 Task: Create a sub task Gather and Analyse Requirements for the task  Implement a new remote desktop solution for a company's employees in the project AgileDeck , assign it to team member softage.4@softage.net and update the status of the sub task to  On Track  , set the priority of the sub task to Low
Action: Mouse moved to (46, 318)
Screenshot: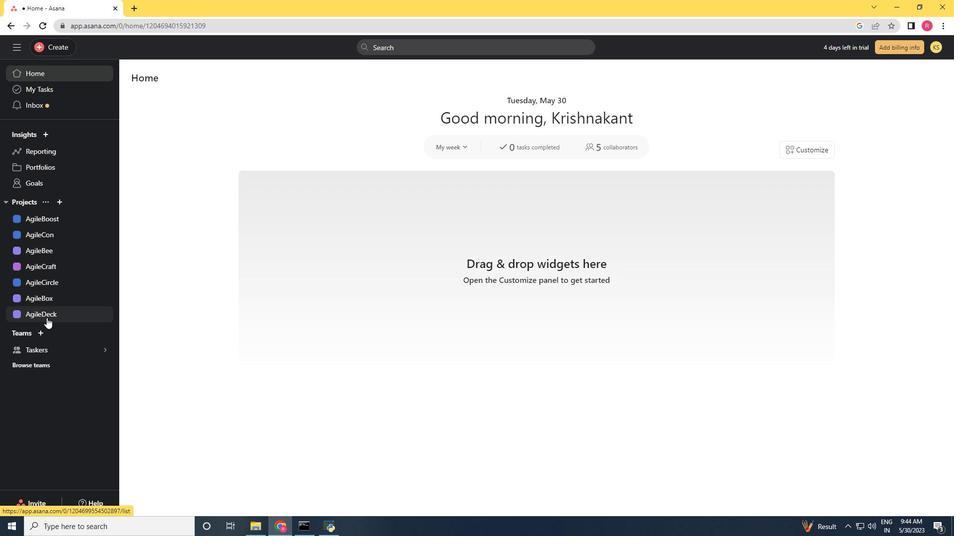
Action: Mouse pressed left at (46, 318)
Screenshot: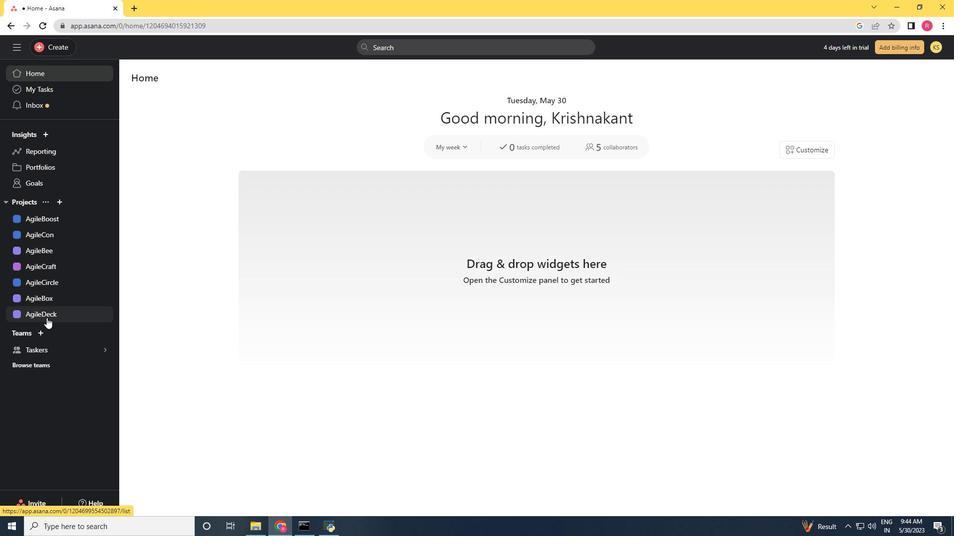 
Action: Mouse moved to (422, 214)
Screenshot: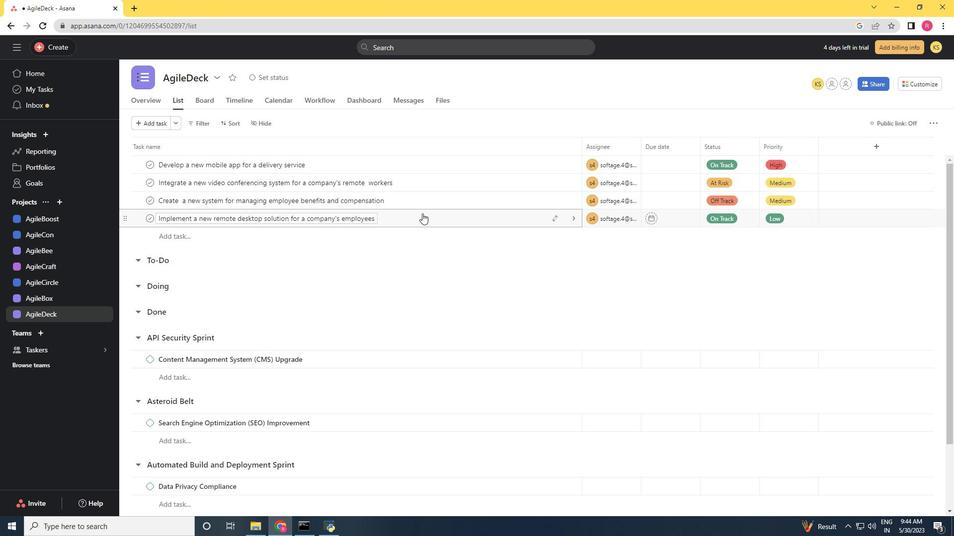 
Action: Mouse pressed left at (422, 214)
Screenshot: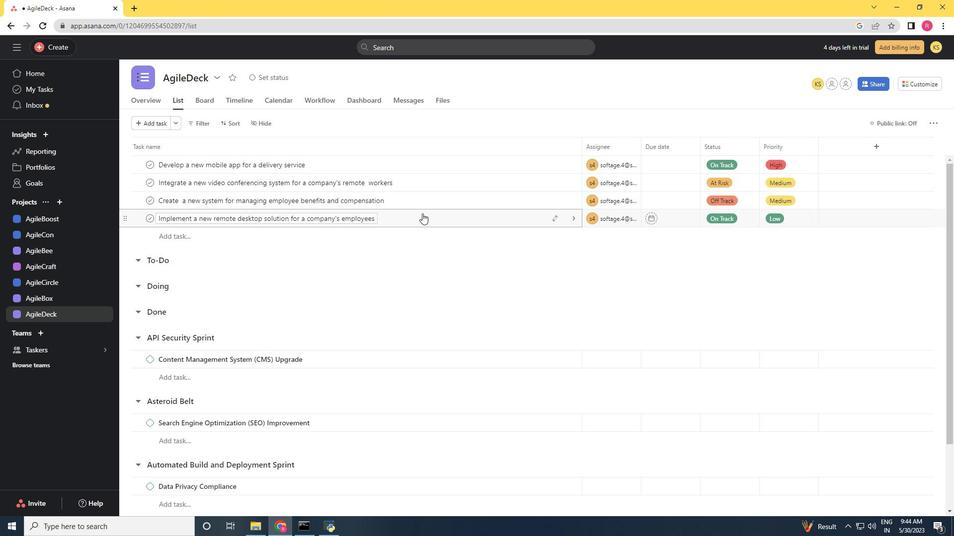 
Action: Mouse moved to (723, 344)
Screenshot: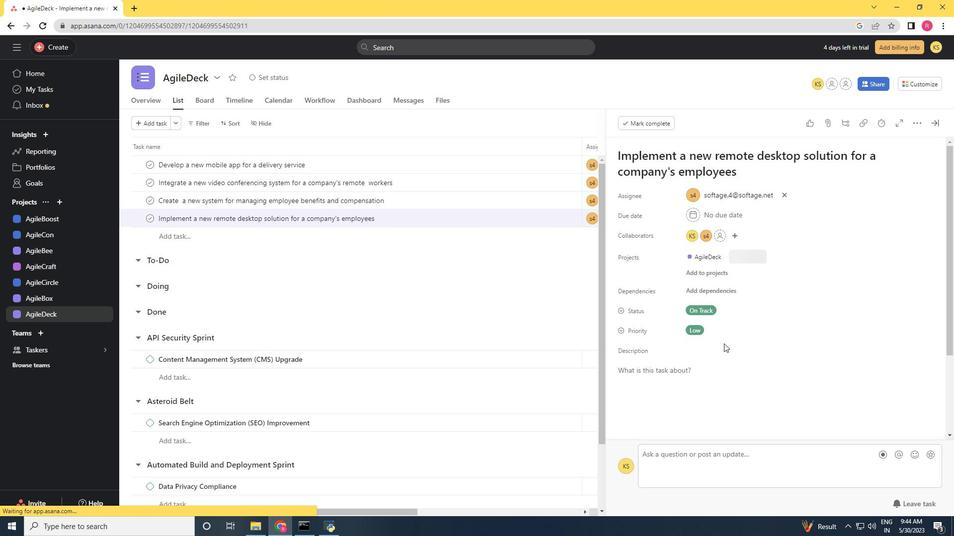 
Action: Mouse scrolled (723, 343) with delta (0, 0)
Screenshot: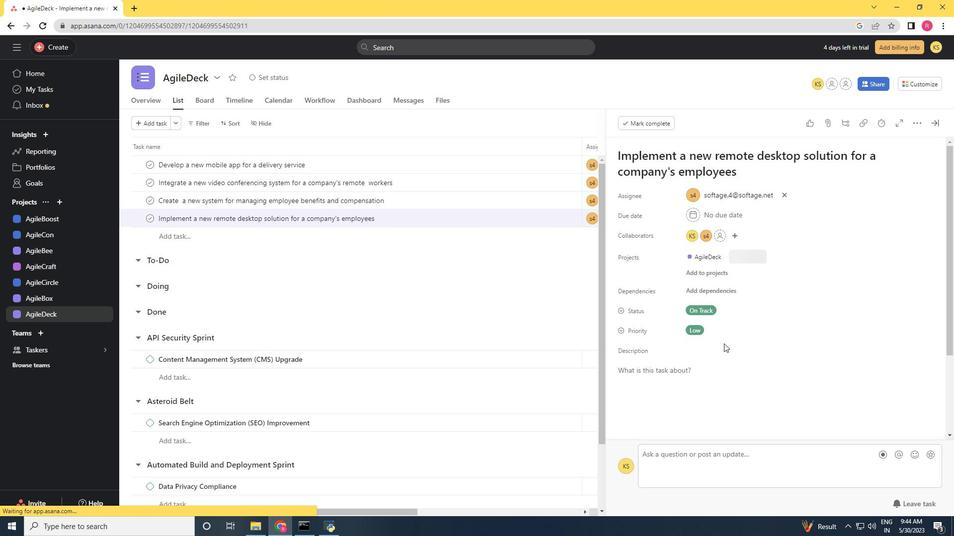 
Action: Mouse scrolled (723, 343) with delta (0, 0)
Screenshot: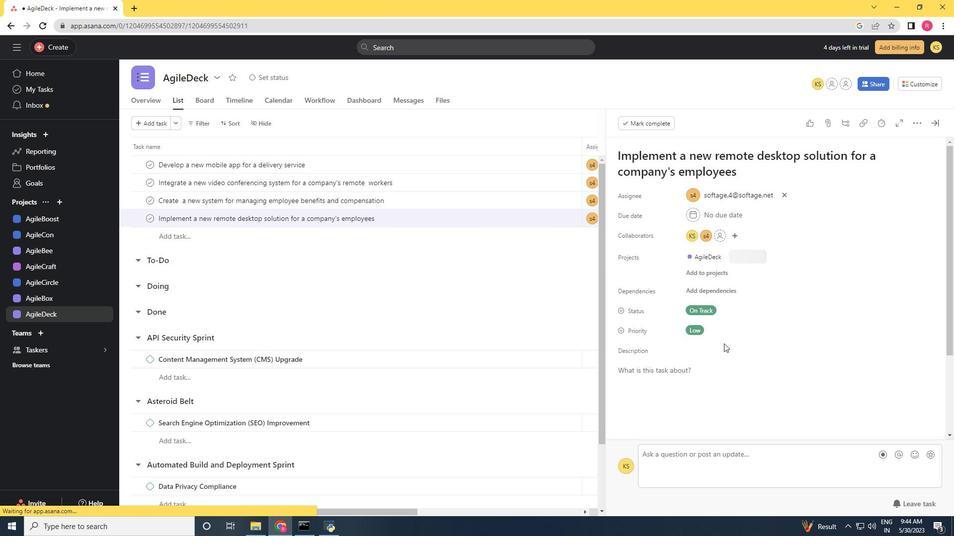
Action: Mouse scrolled (723, 343) with delta (0, 0)
Screenshot: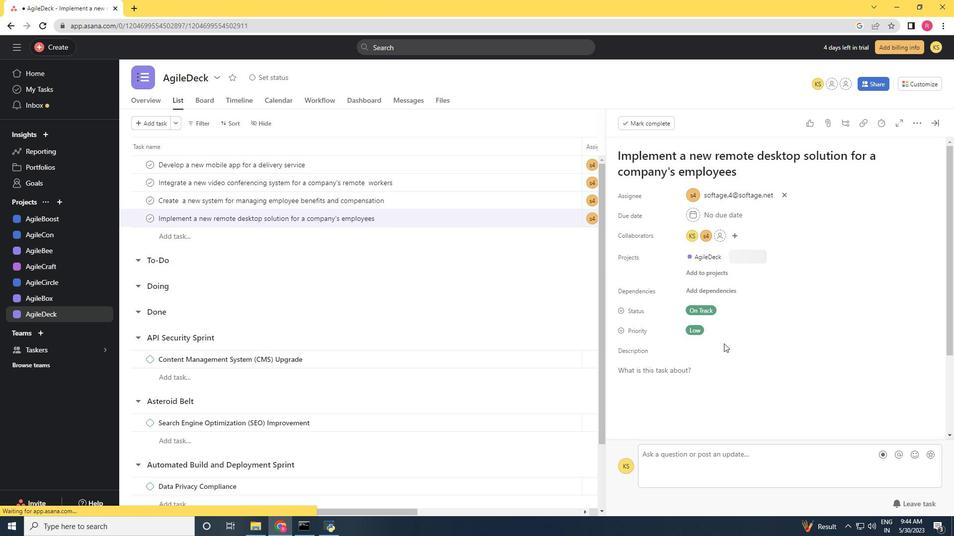 
Action: Mouse scrolled (723, 343) with delta (0, 0)
Screenshot: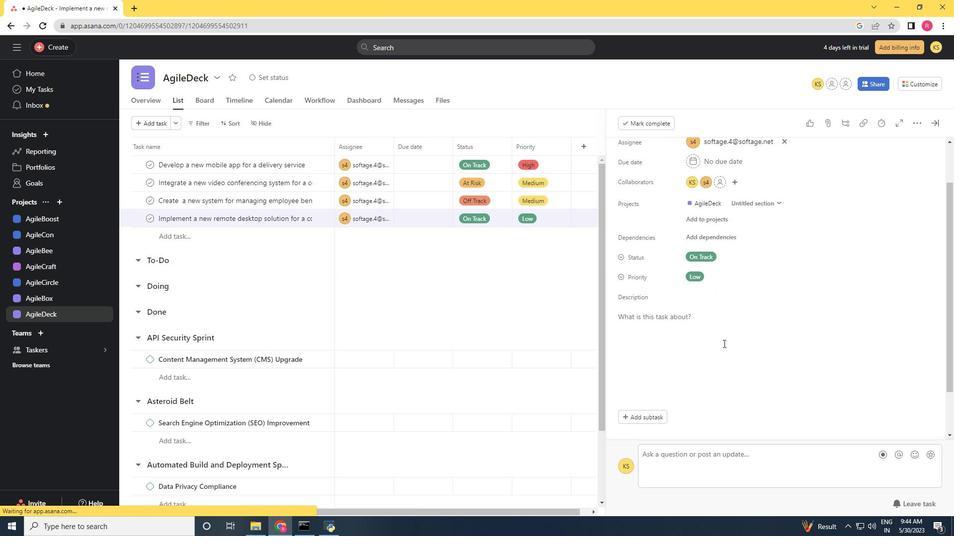 
Action: Mouse moved to (665, 357)
Screenshot: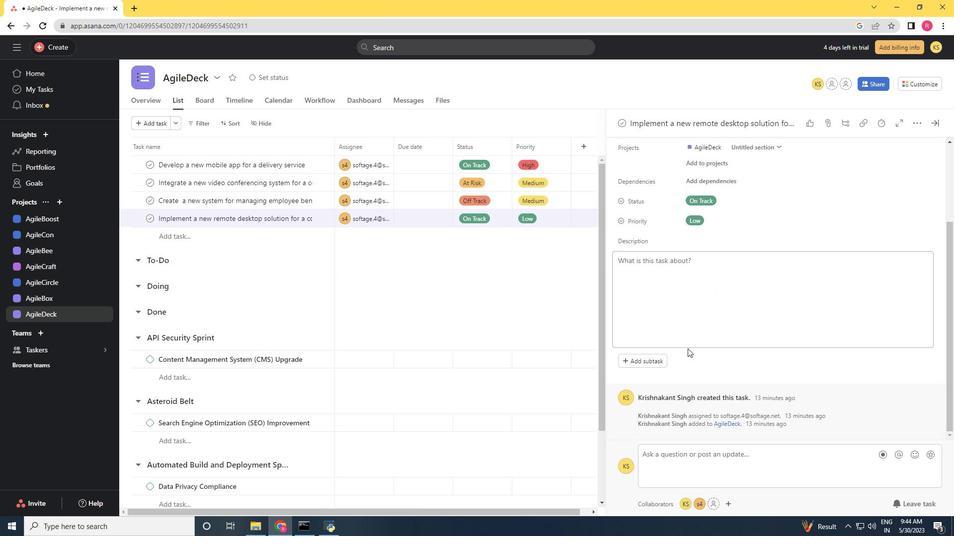 
Action: Mouse pressed left at (665, 357)
Screenshot: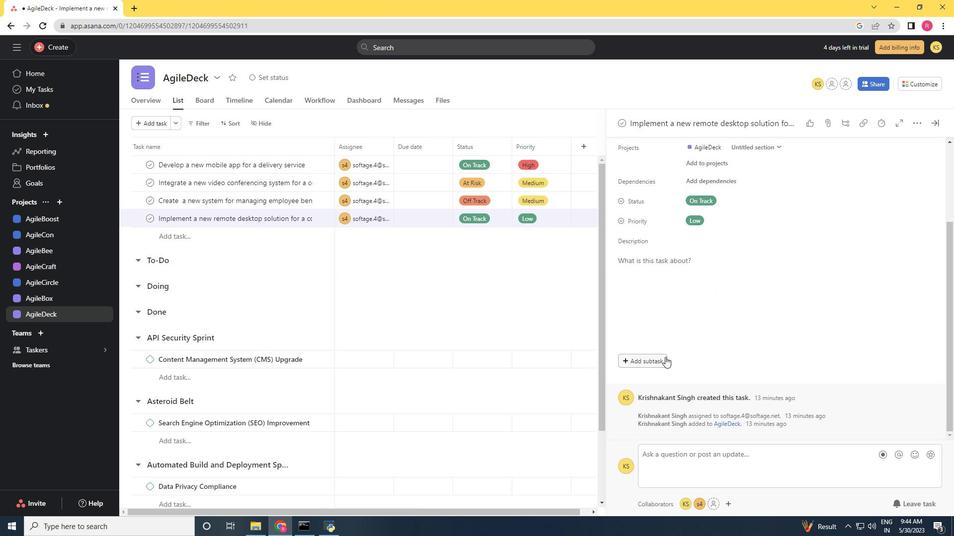 
Action: Key pressed <Key.shift>Gather<Key.space>and<Key.space><Key.shift>Analyse<Key.space><Key.shift>Requirement<Key.space><Key.backspace>s
Screenshot: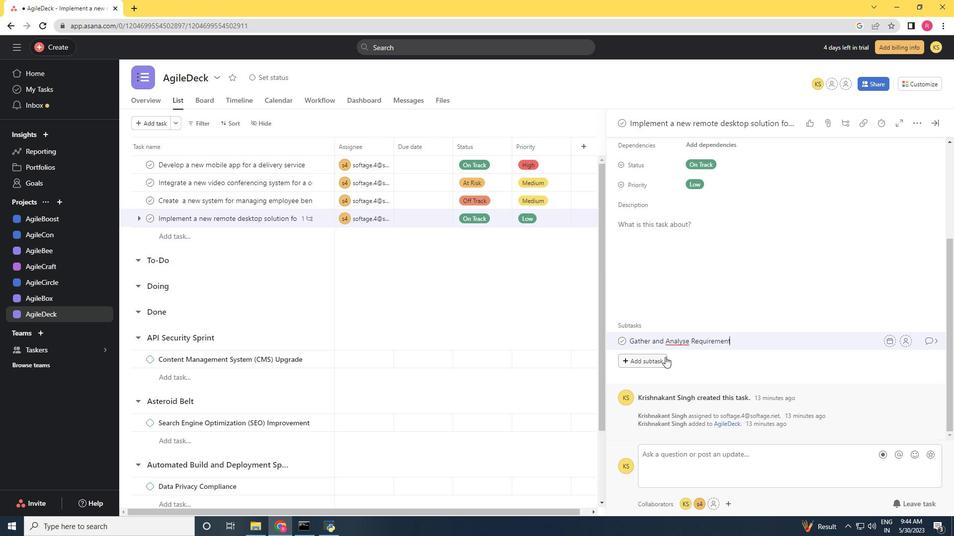 
Action: Mouse moved to (902, 341)
Screenshot: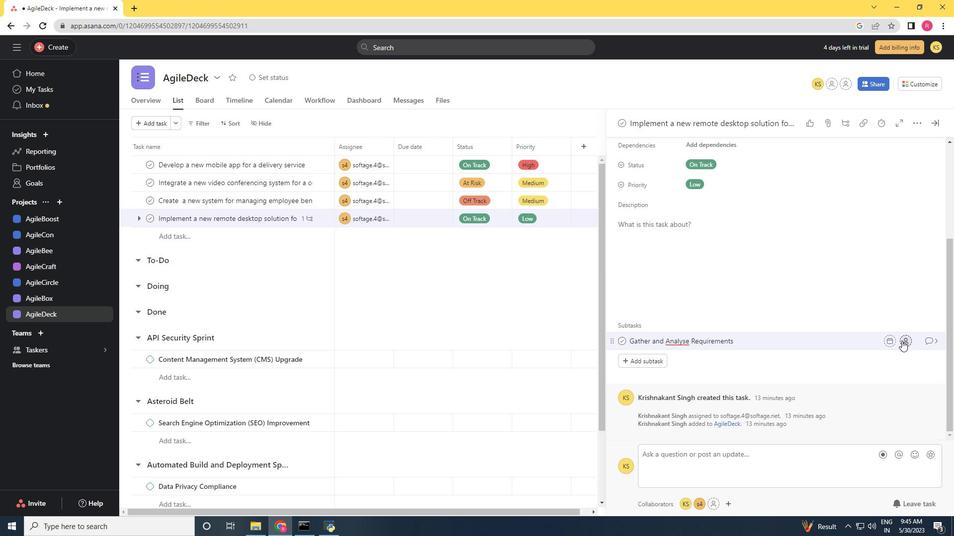 
Action: Mouse pressed left at (902, 341)
Screenshot: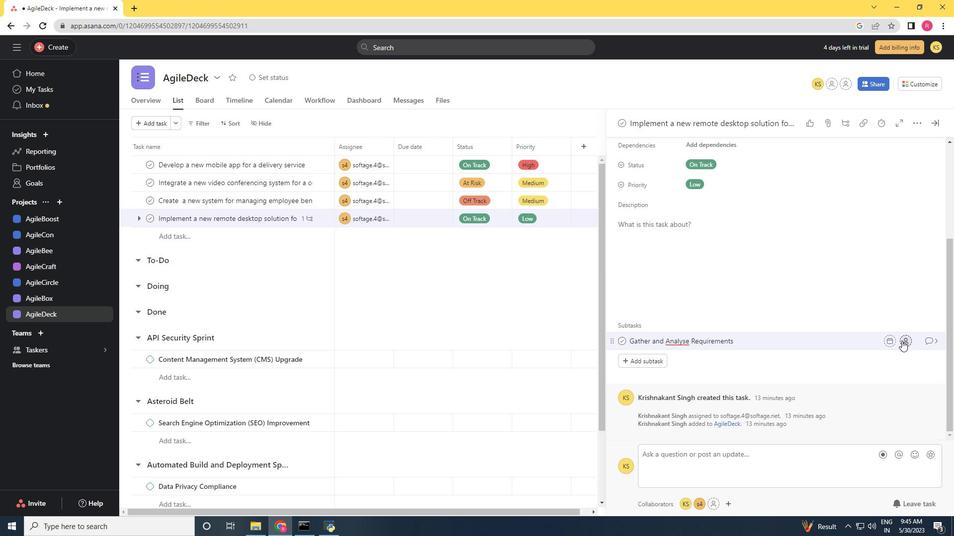 
Action: Key pressed softage.4<Key.shift>@softage.net
Screenshot: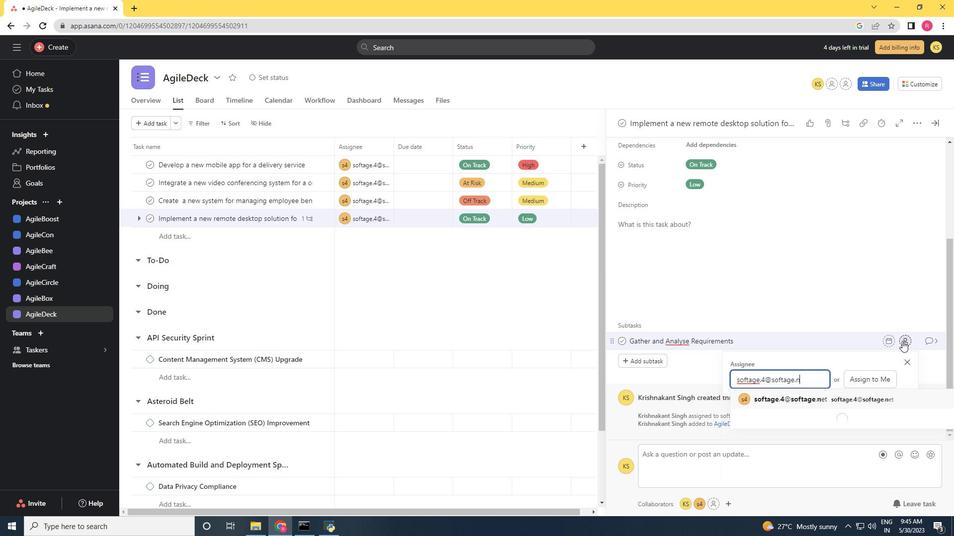 
Action: Mouse moved to (860, 395)
Screenshot: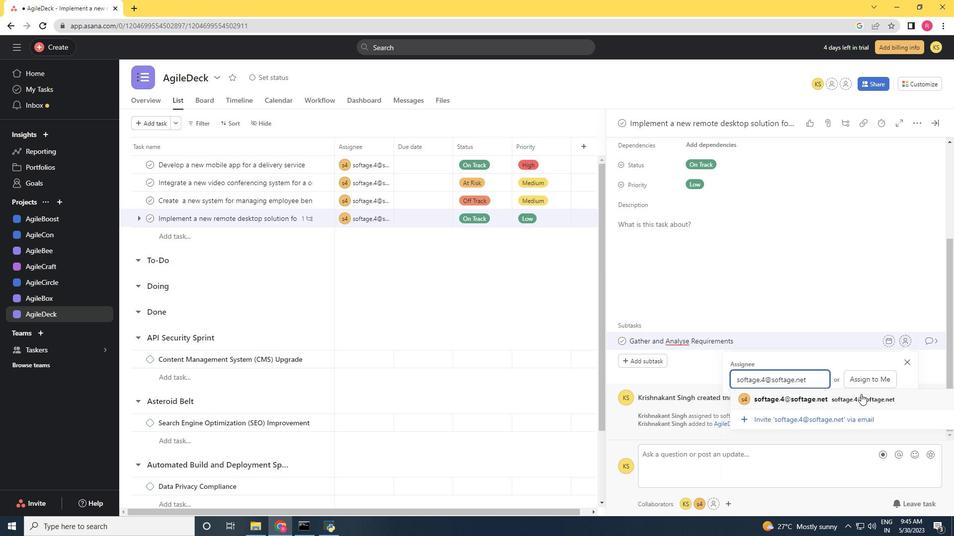 
Action: Mouse pressed left at (860, 395)
Screenshot: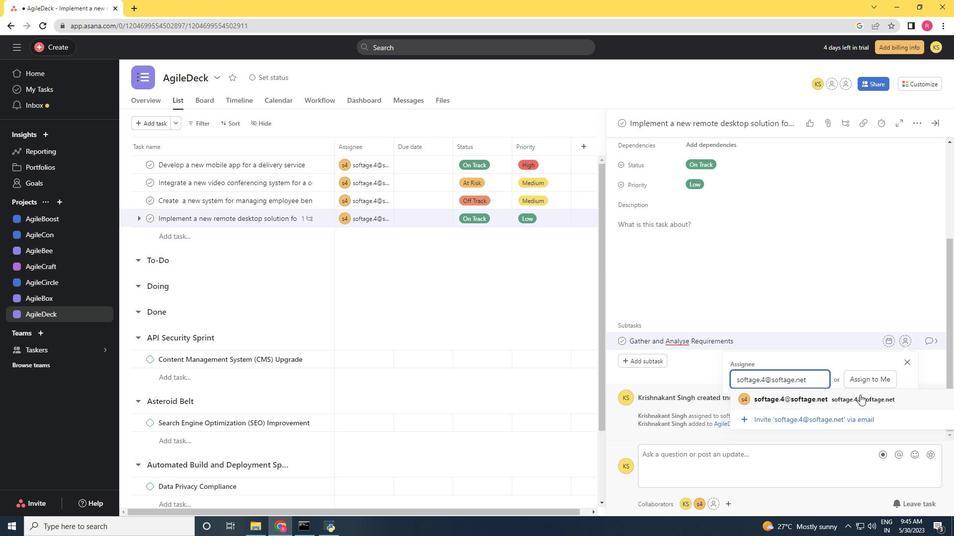 
Action: Mouse moved to (925, 343)
Screenshot: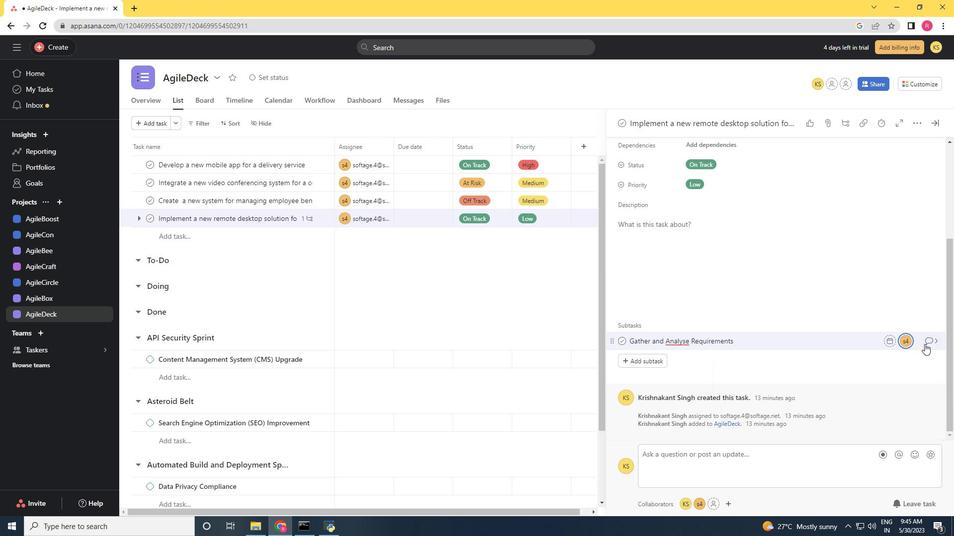 
Action: Mouse pressed left at (925, 343)
Screenshot: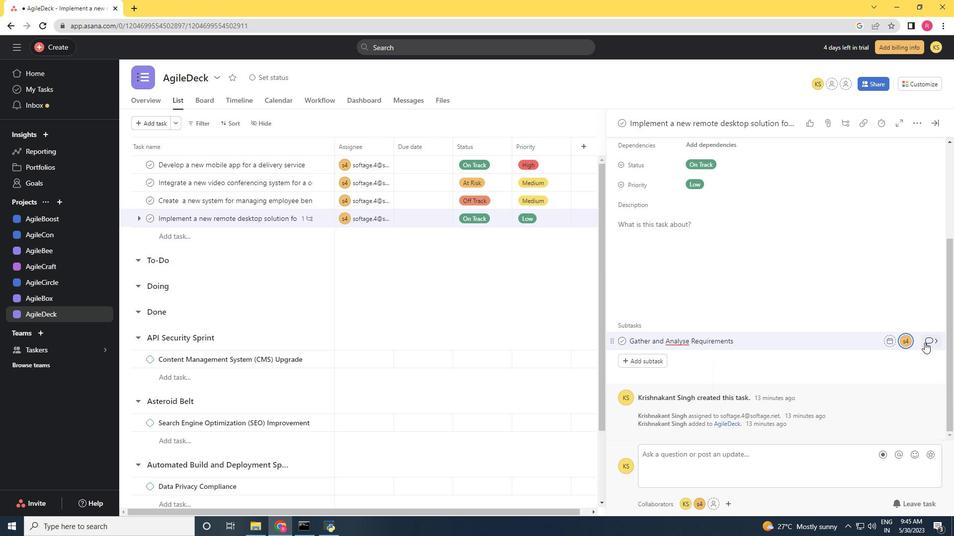 
Action: Mouse moved to (666, 287)
Screenshot: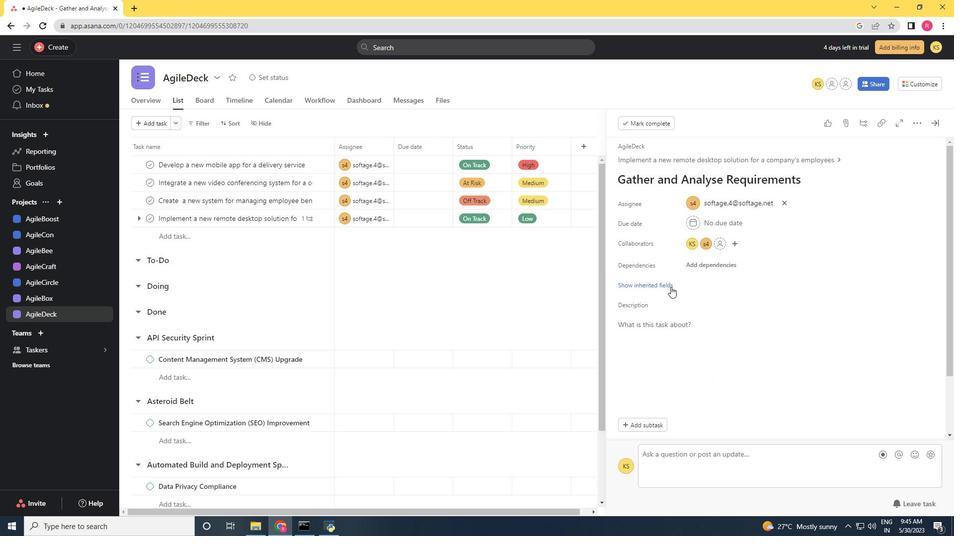 
Action: Mouse pressed left at (666, 287)
Screenshot: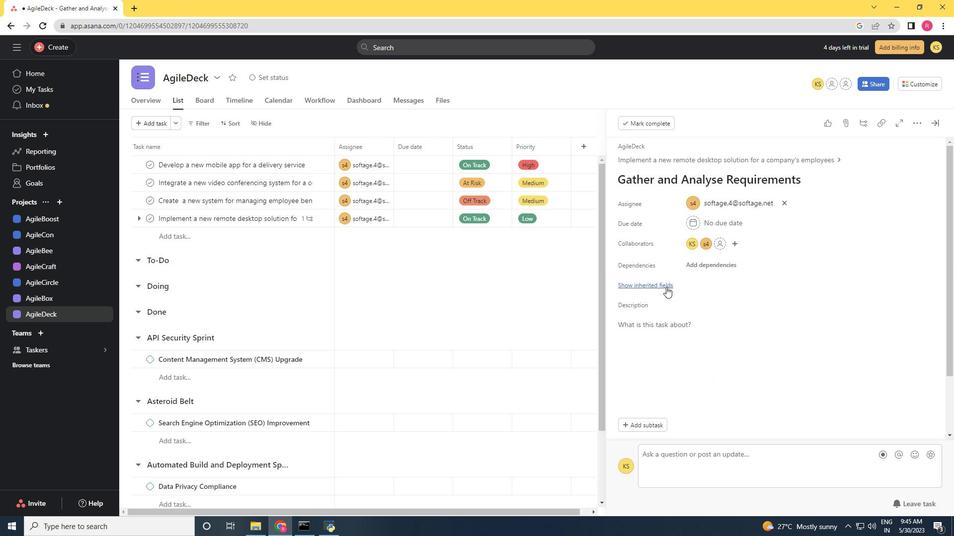 
Action: Mouse moved to (688, 303)
Screenshot: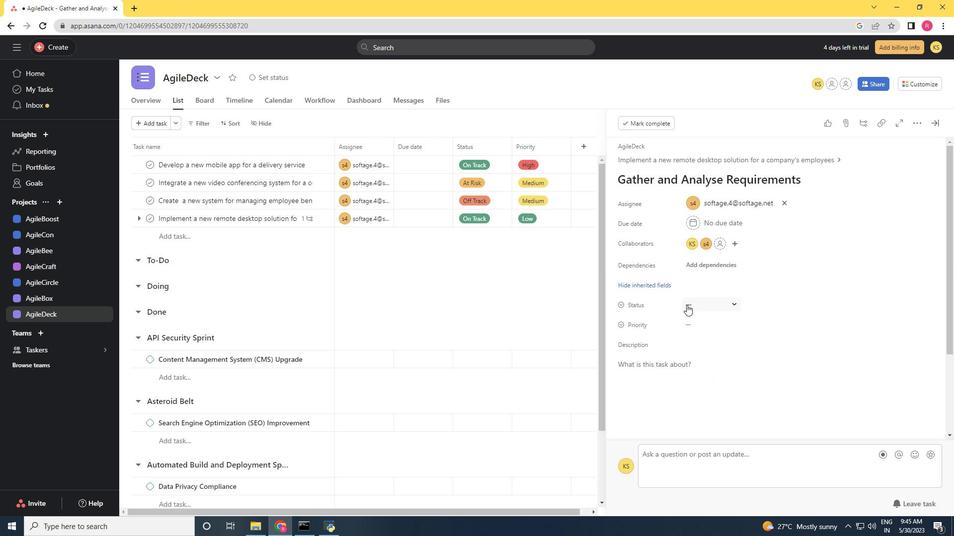 
Action: Mouse pressed left at (688, 303)
Screenshot: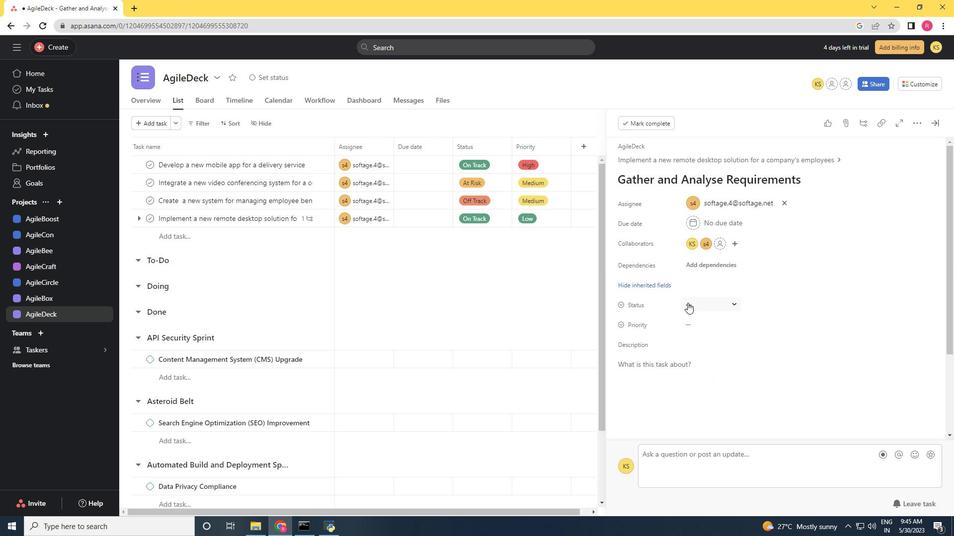 
Action: Mouse moved to (702, 340)
Screenshot: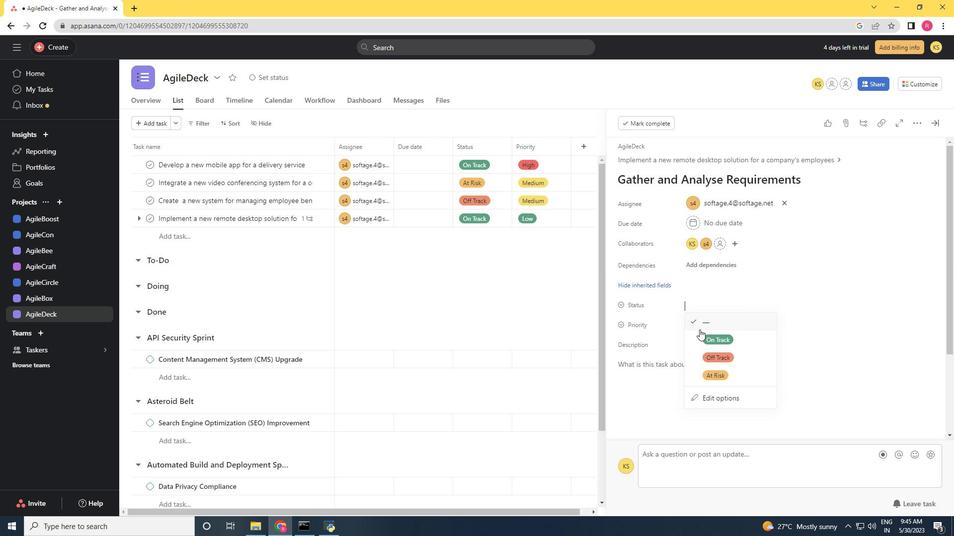 
Action: Mouse pressed left at (702, 340)
Screenshot: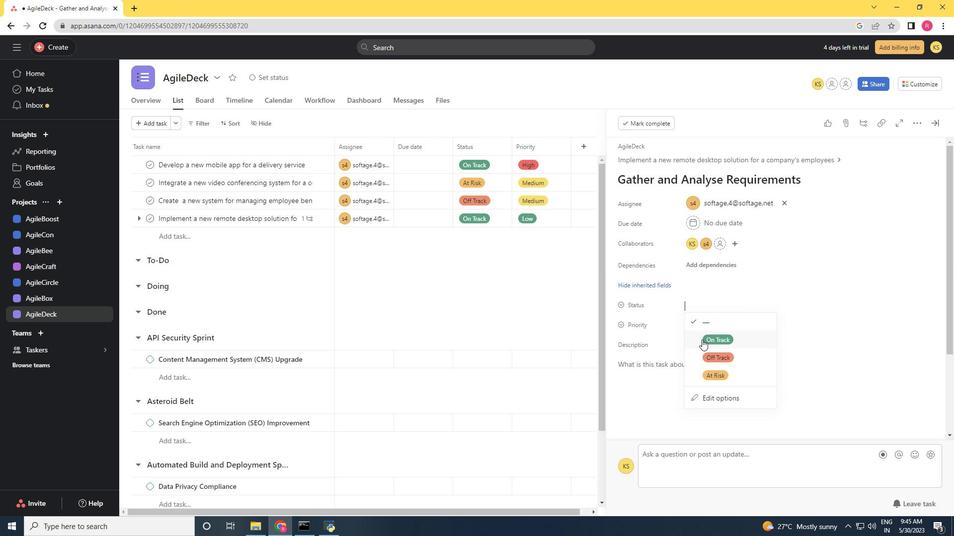 
Action: Mouse moved to (688, 326)
Screenshot: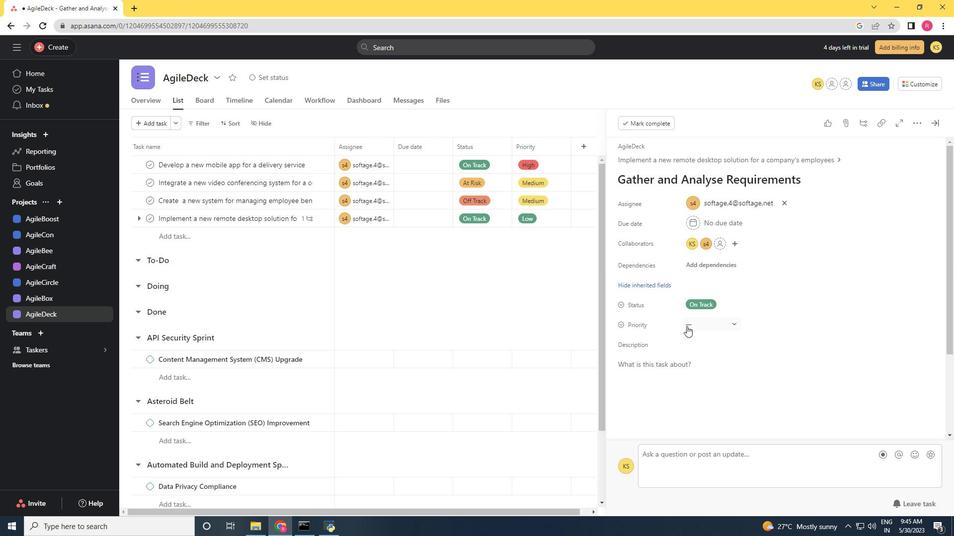 
Action: Mouse pressed left at (688, 326)
Screenshot: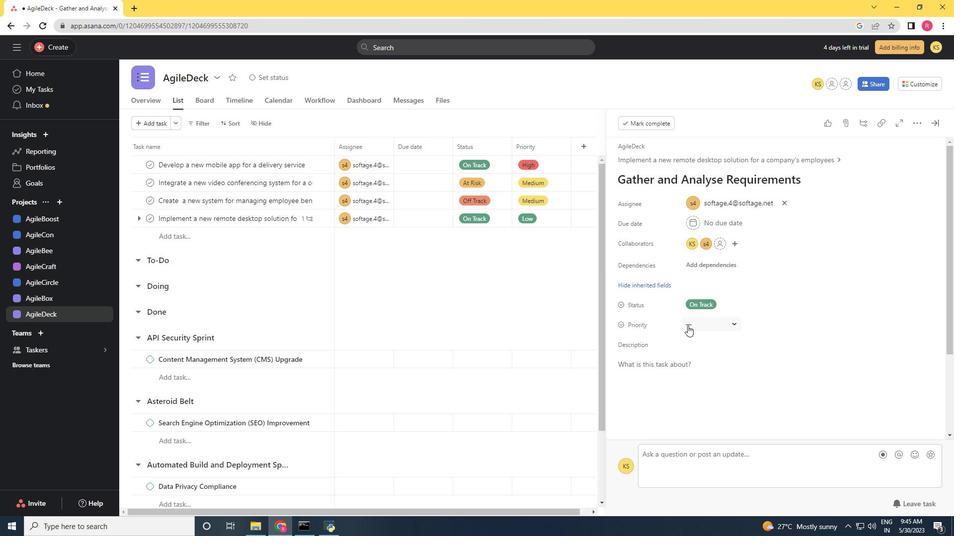 
Action: Mouse moved to (710, 400)
Screenshot: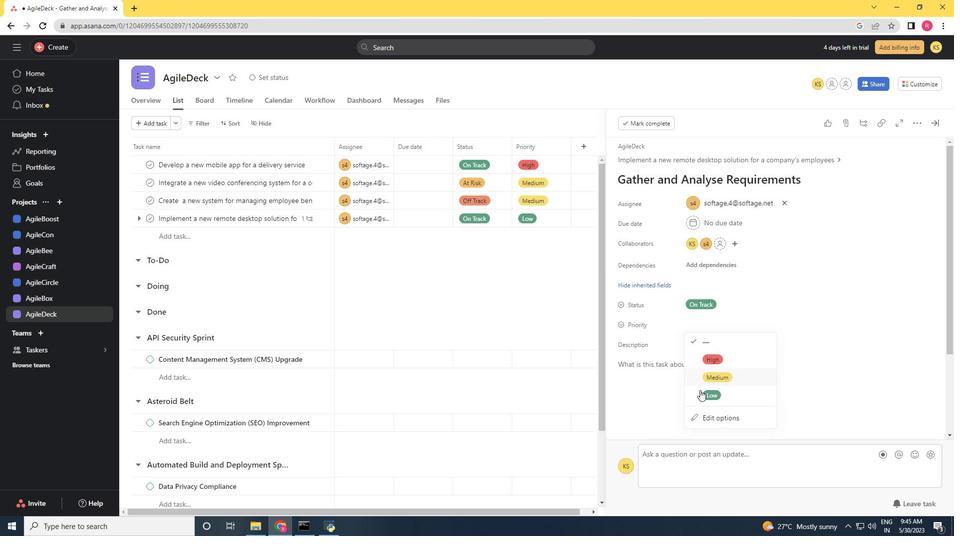
Action: Mouse pressed left at (710, 400)
Screenshot: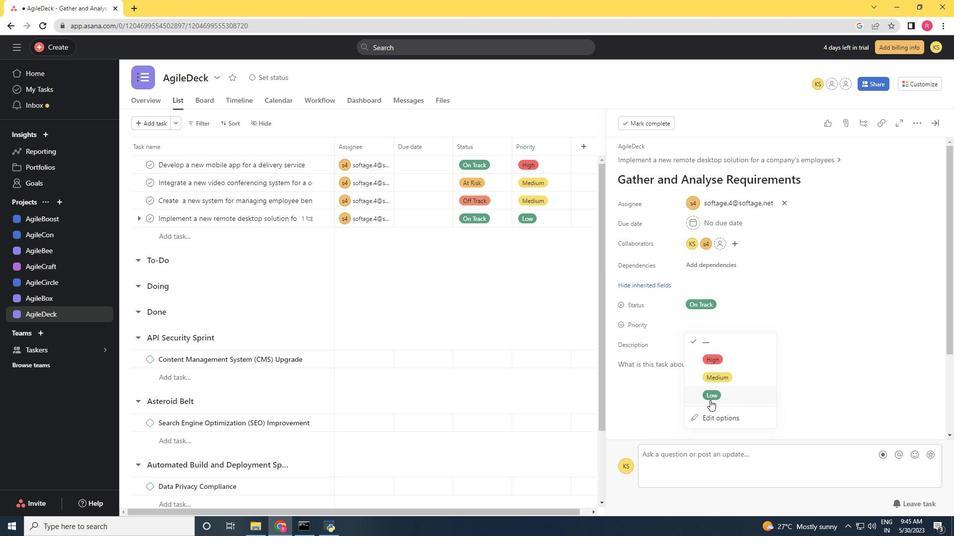 
Action: Mouse moved to (937, 126)
Screenshot: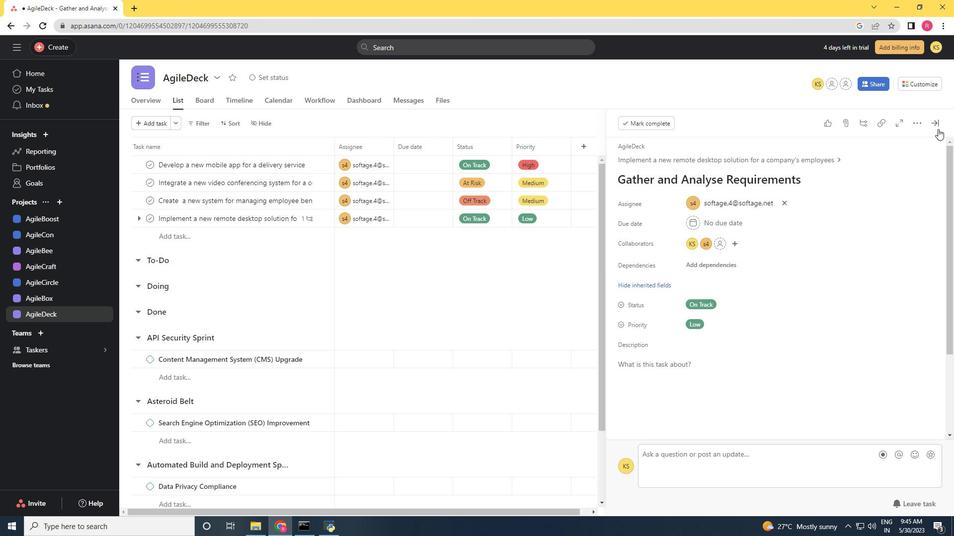 
Action: Mouse pressed left at (937, 126)
Screenshot: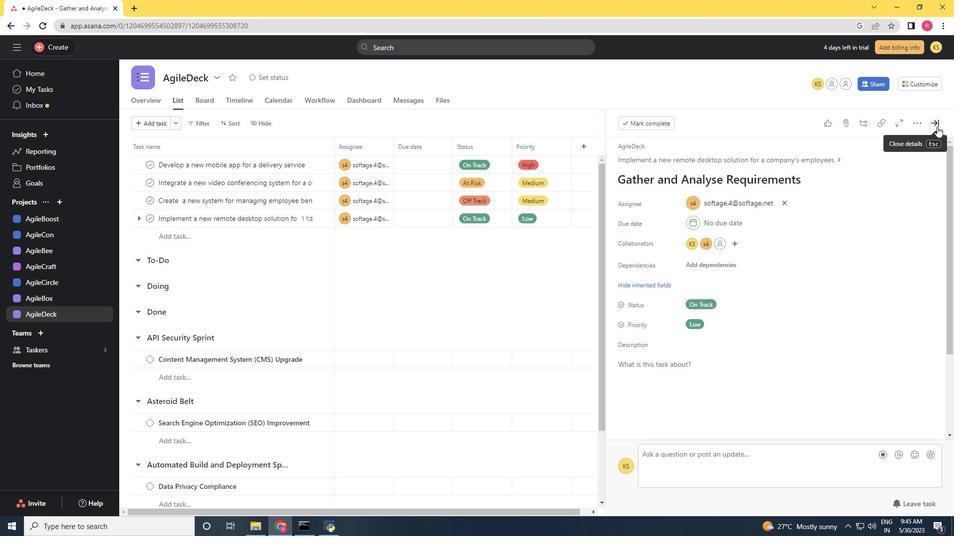 
